 Task: Add title and body from layout.
Action: Mouse moved to (156, 57)
Screenshot: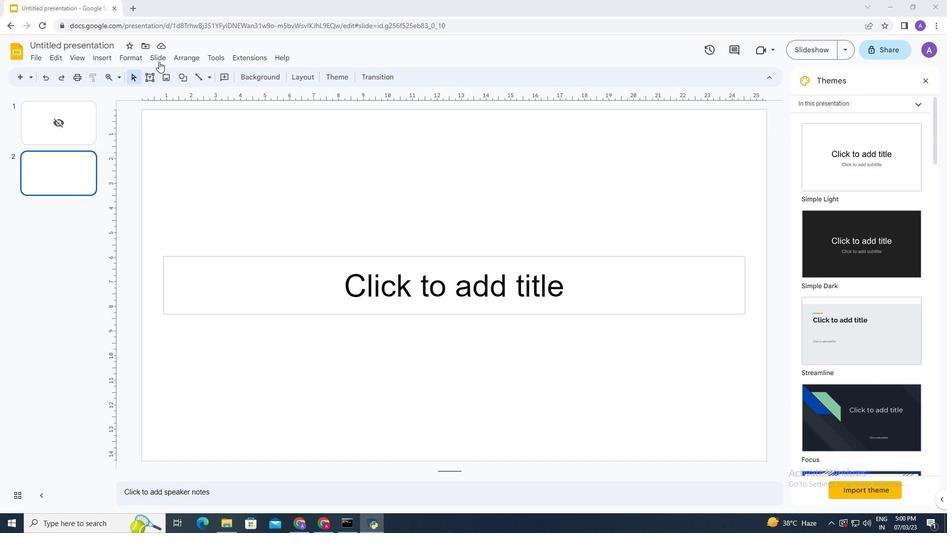 
Action: Mouse pressed left at (156, 57)
Screenshot: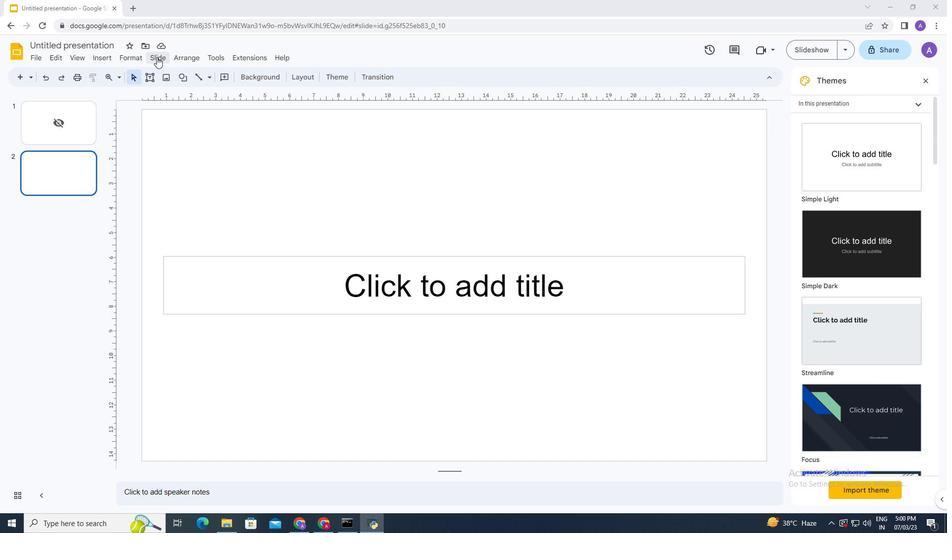 
Action: Mouse moved to (465, 202)
Screenshot: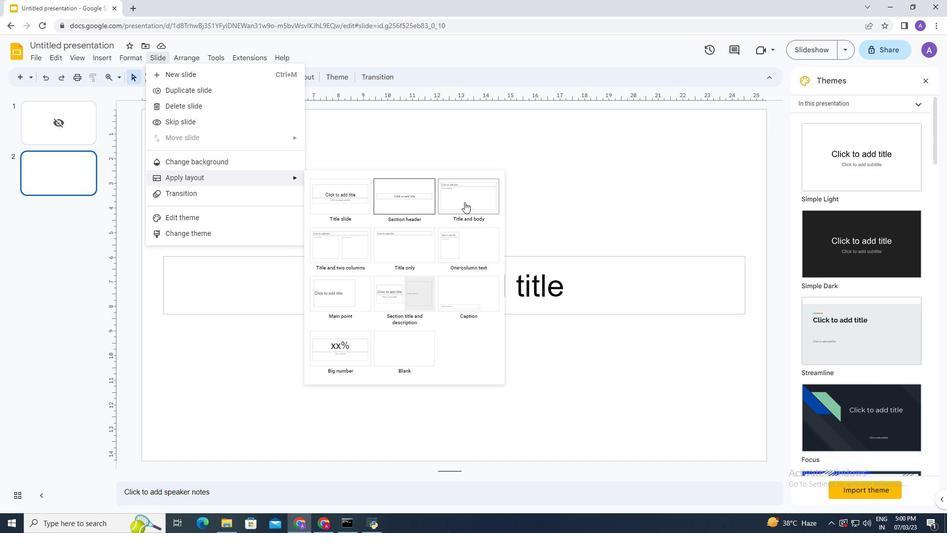 
Action: Mouse pressed left at (465, 202)
Screenshot: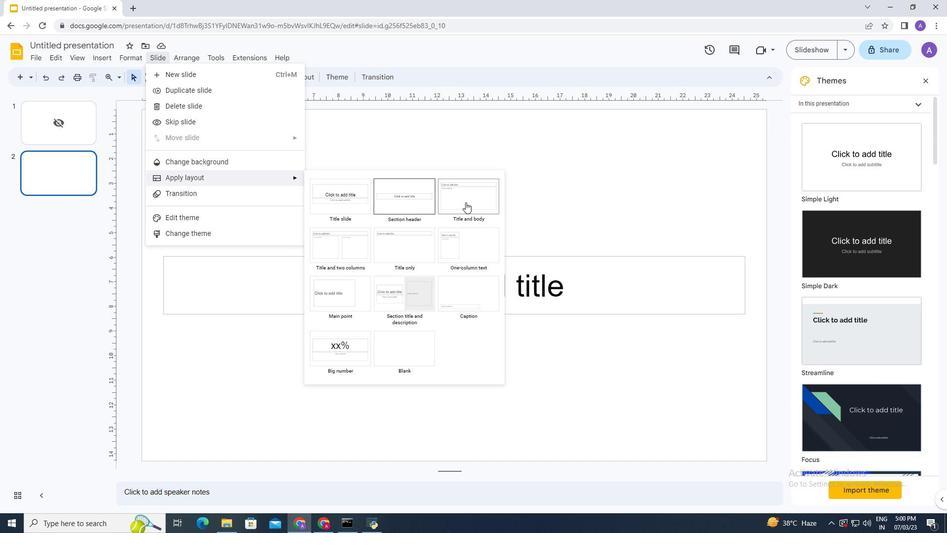 
Action: Mouse moved to (353, 211)
Screenshot: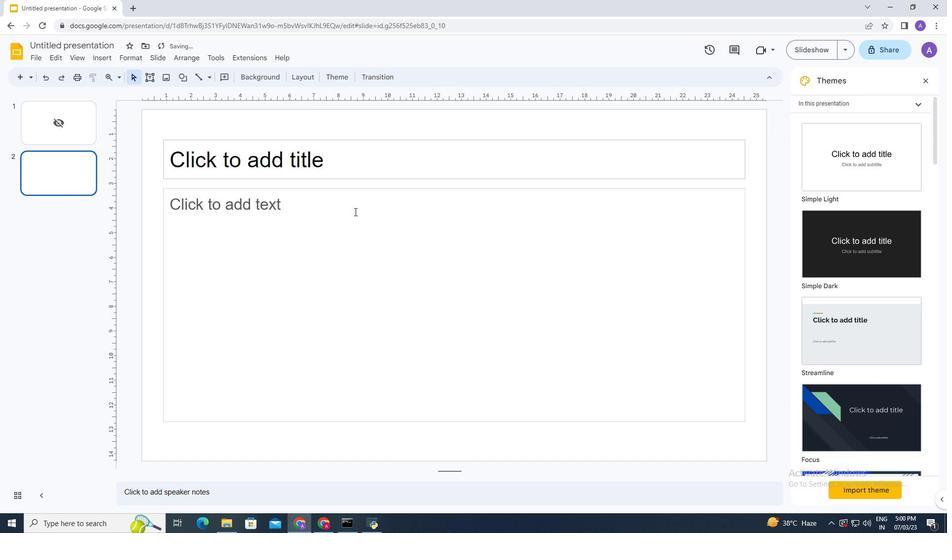 
